 Task: Look for products in the category "Superfoods" from Bulletproof only.
Action: Mouse moved to (242, 111)
Screenshot: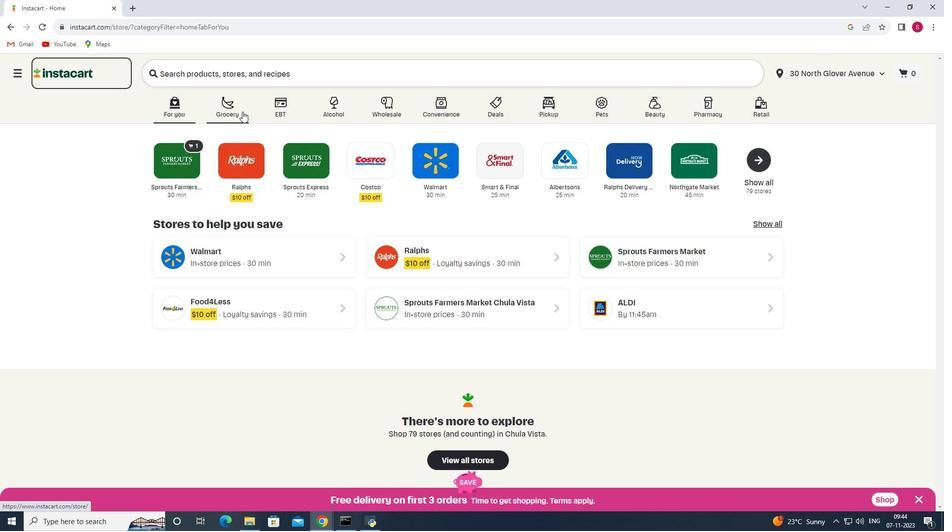 
Action: Mouse pressed left at (242, 111)
Screenshot: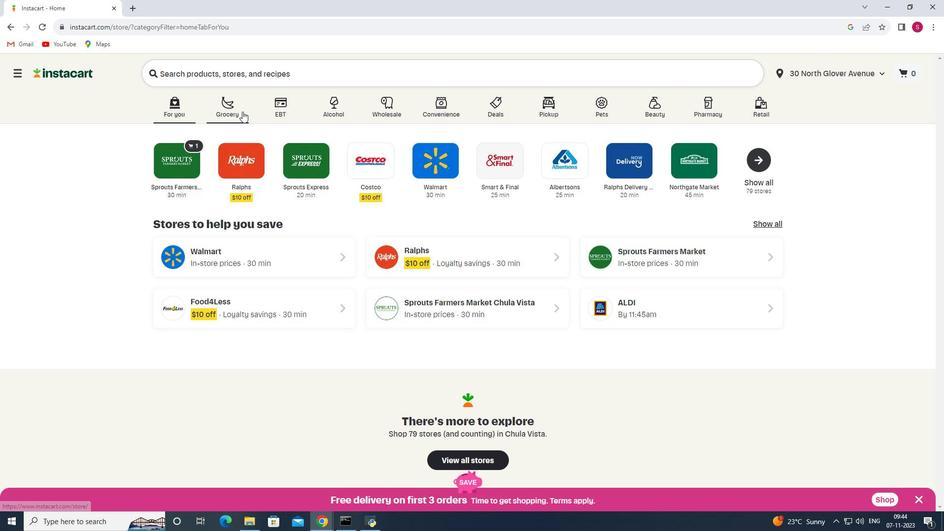 
Action: Mouse moved to (228, 276)
Screenshot: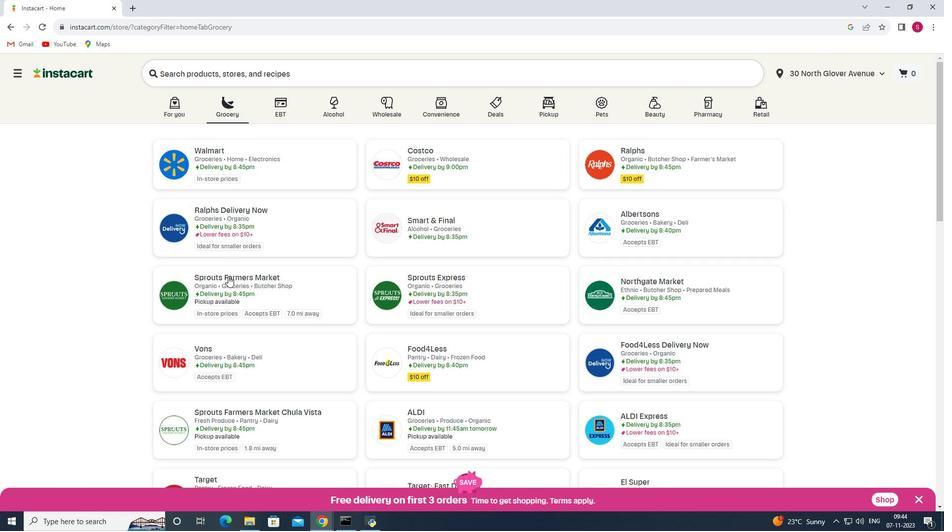 
Action: Mouse pressed left at (228, 276)
Screenshot: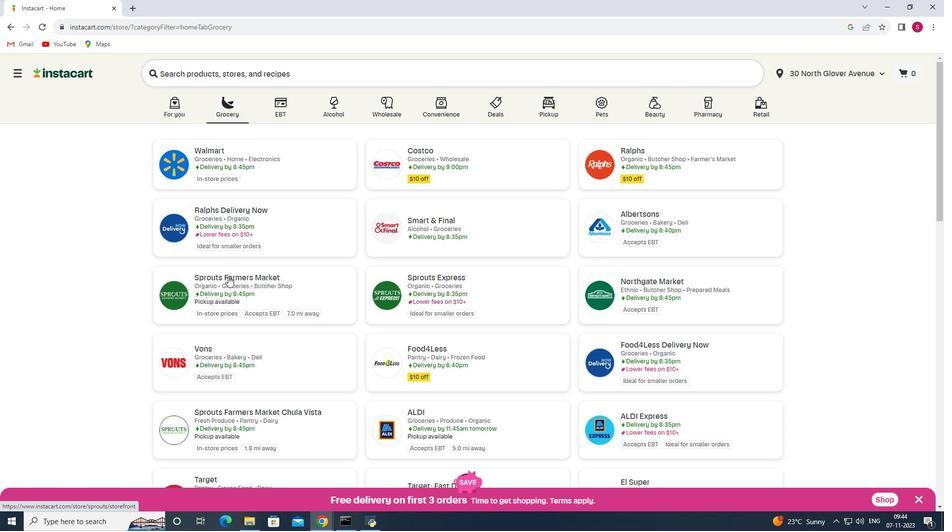 
Action: Mouse moved to (63, 317)
Screenshot: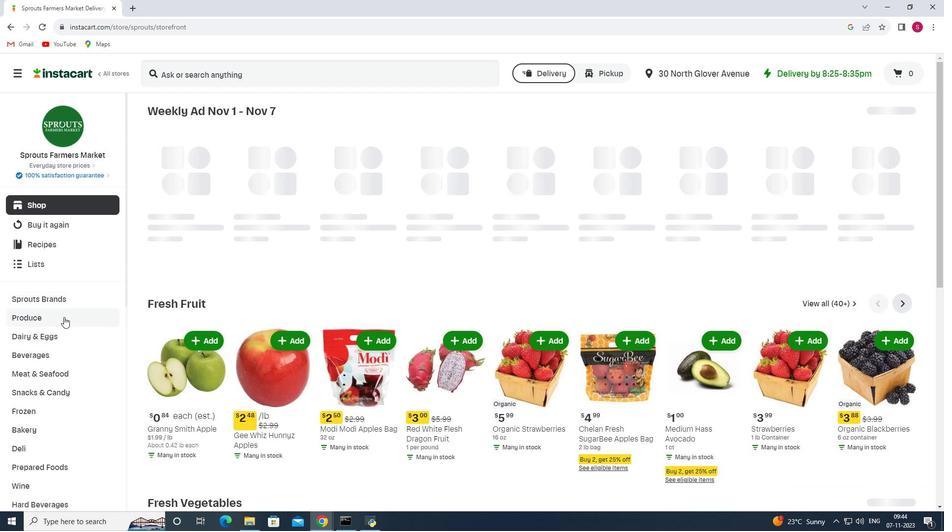 
Action: Mouse scrolled (63, 316) with delta (0, 0)
Screenshot: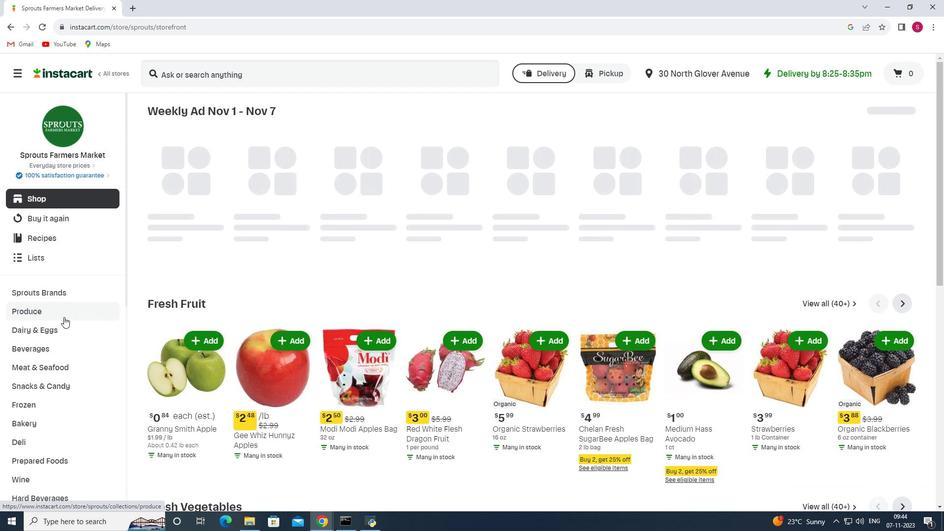 
Action: Mouse scrolled (63, 316) with delta (0, 0)
Screenshot: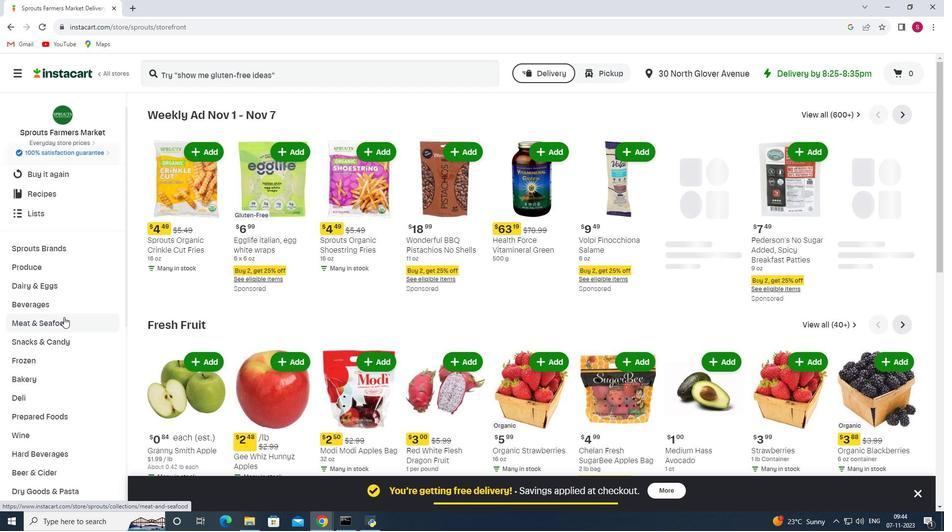 
Action: Mouse scrolled (63, 316) with delta (0, 0)
Screenshot: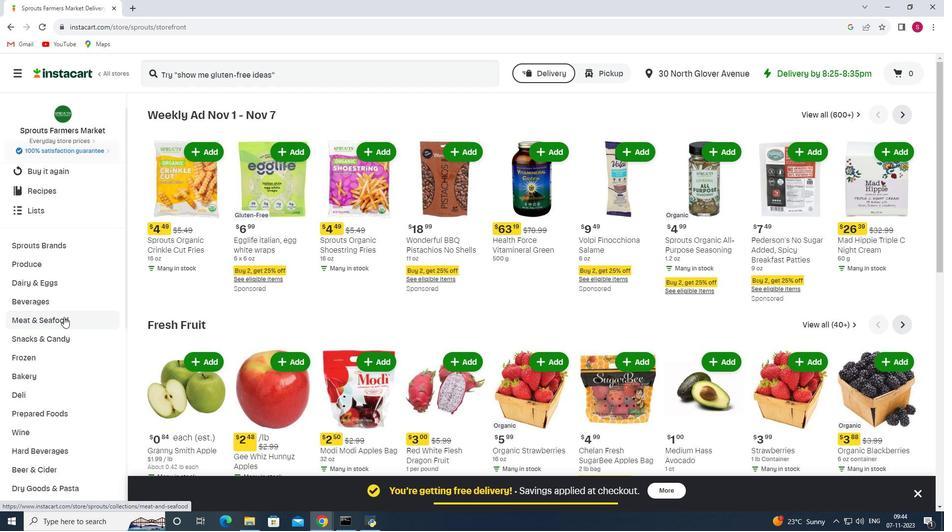 
Action: Mouse scrolled (63, 316) with delta (0, 0)
Screenshot: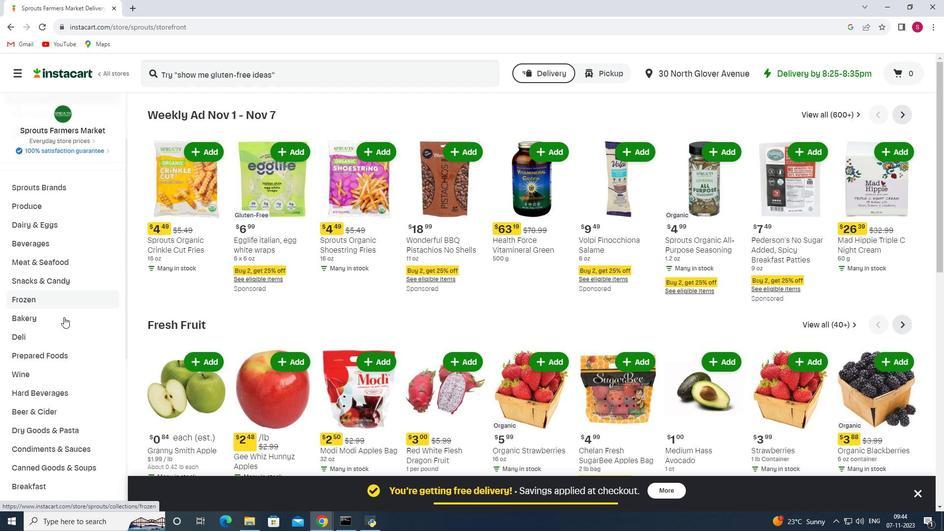 
Action: Mouse scrolled (63, 316) with delta (0, 0)
Screenshot: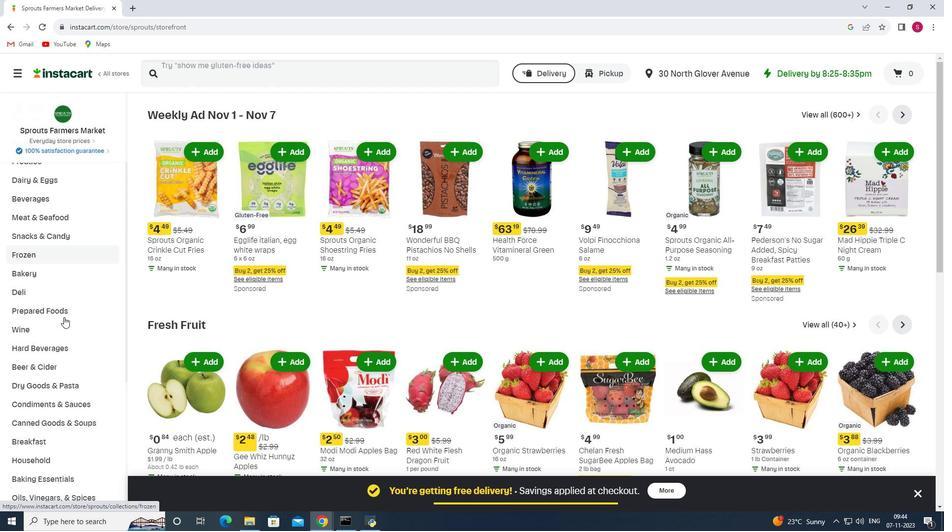 
Action: Mouse scrolled (63, 316) with delta (0, 0)
Screenshot: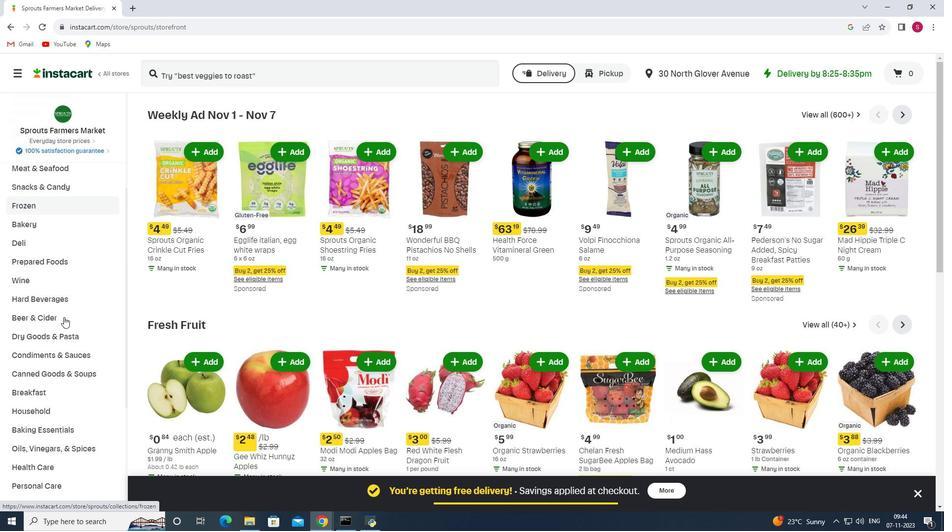 
Action: Mouse moved to (33, 363)
Screenshot: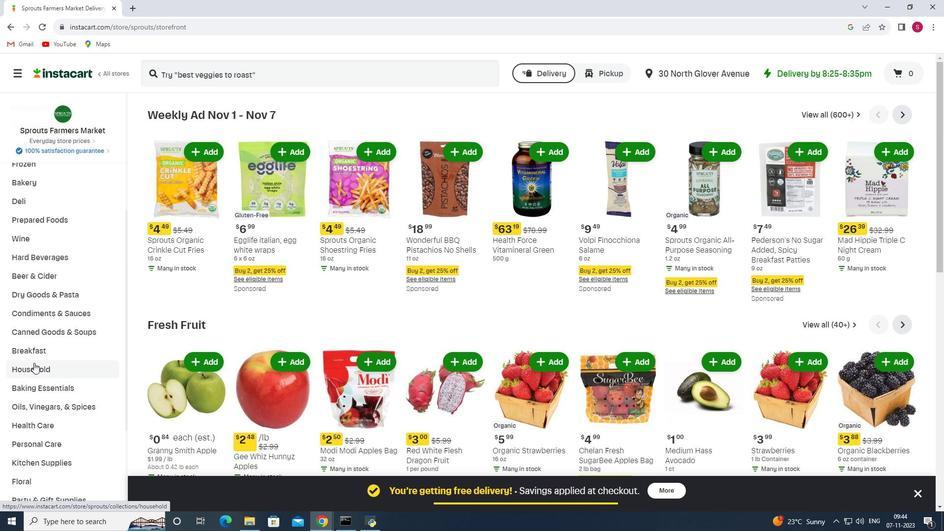 
Action: Mouse scrolled (33, 362) with delta (0, 0)
Screenshot: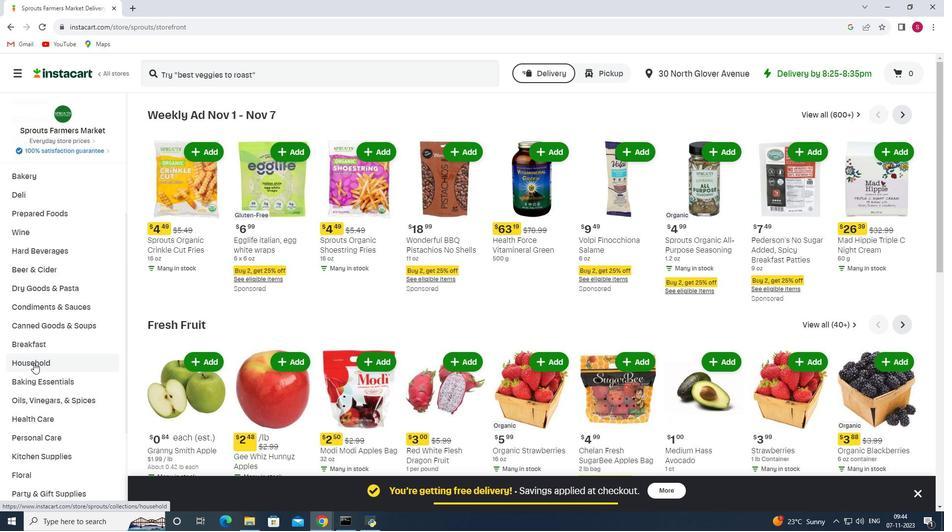 
Action: Mouse moved to (32, 371)
Screenshot: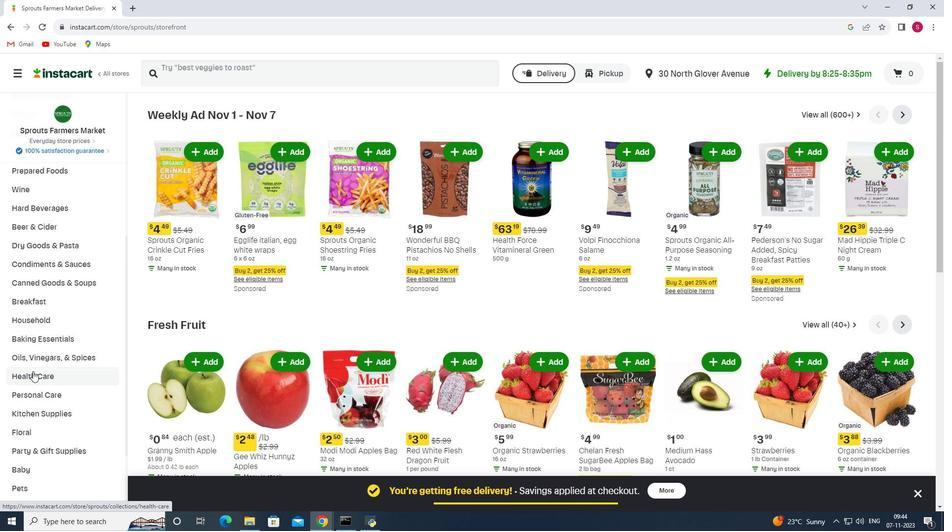 
Action: Mouse pressed left at (32, 371)
Screenshot: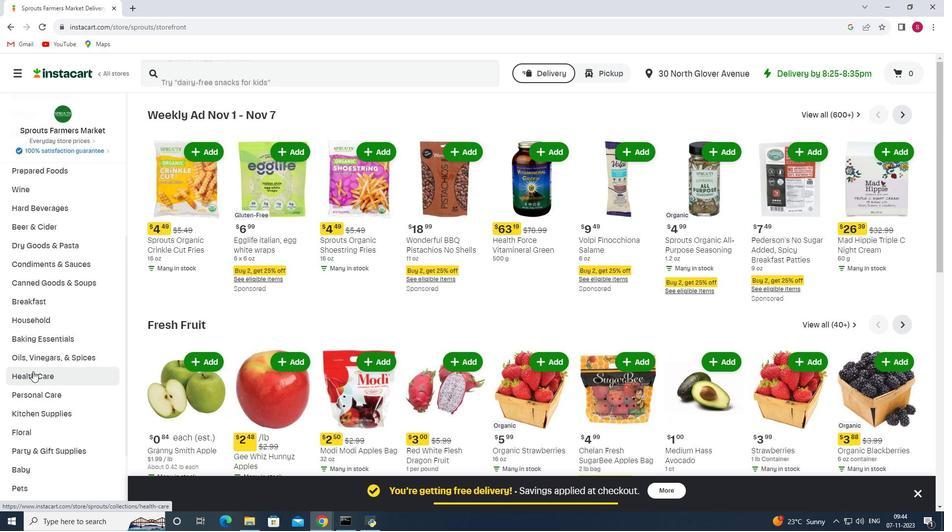 
Action: Mouse moved to (360, 136)
Screenshot: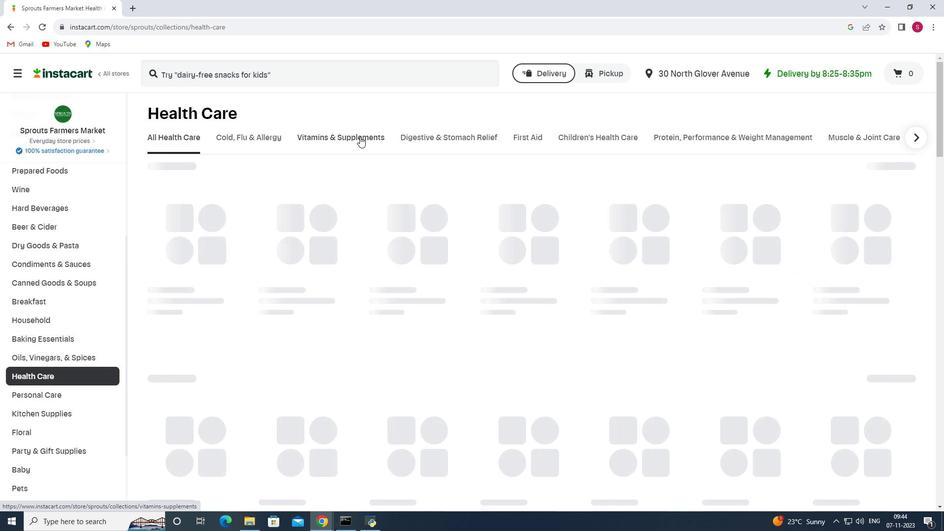 
Action: Mouse pressed left at (360, 136)
Screenshot: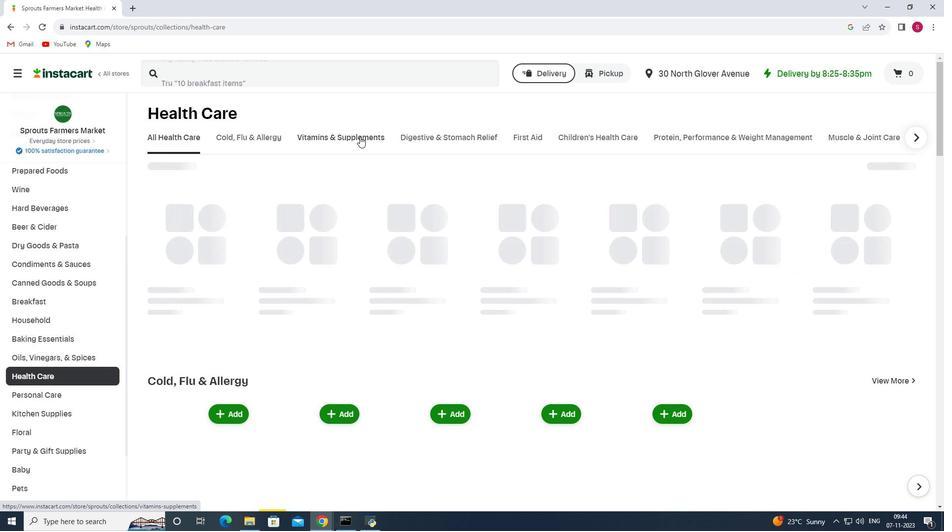 
Action: Mouse moved to (385, 177)
Screenshot: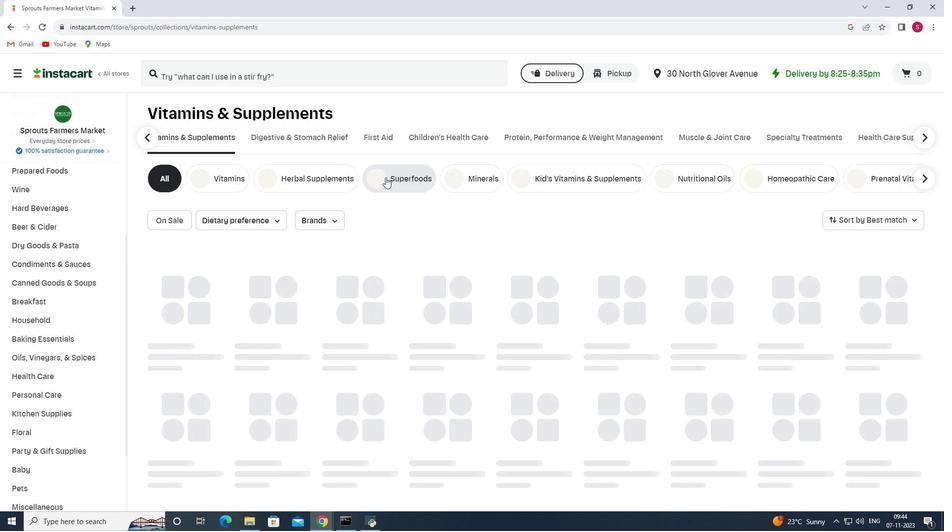 
Action: Mouse pressed left at (385, 177)
Screenshot: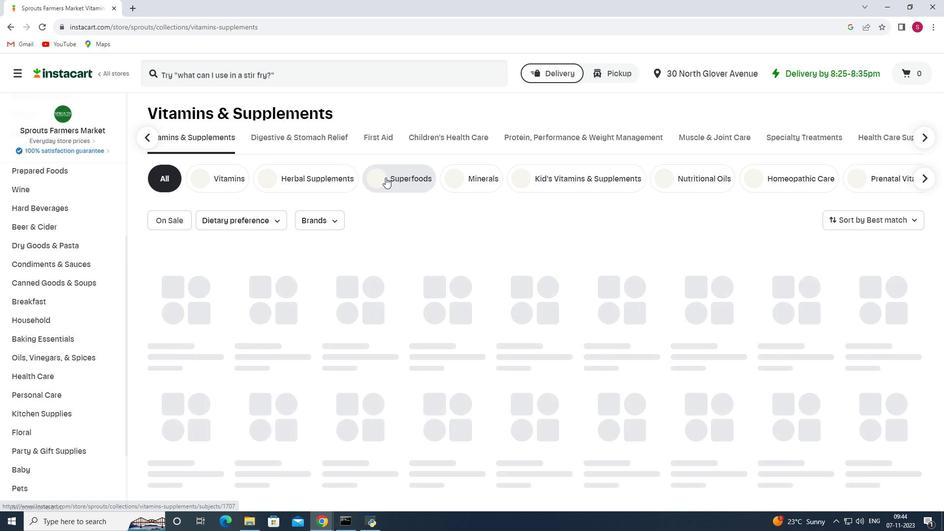 
Action: Mouse moved to (335, 215)
Screenshot: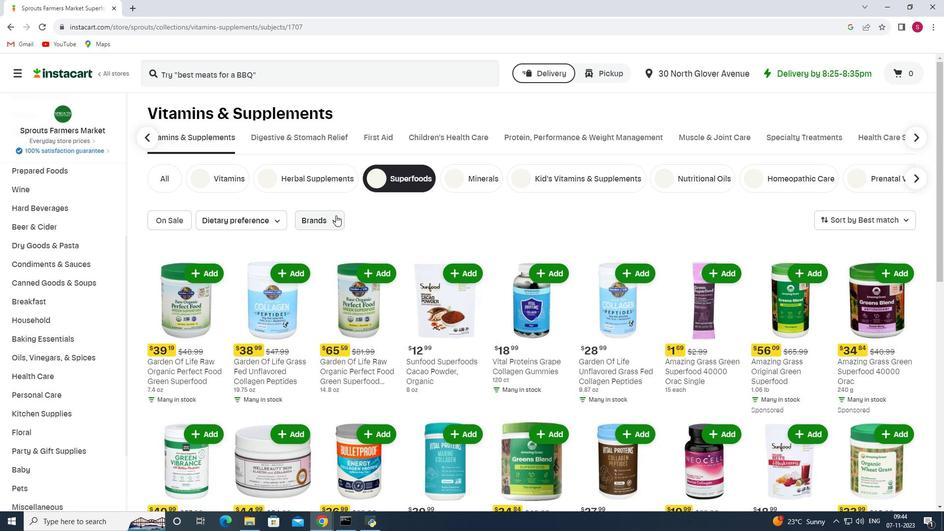 
Action: Mouse pressed left at (335, 215)
Screenshot: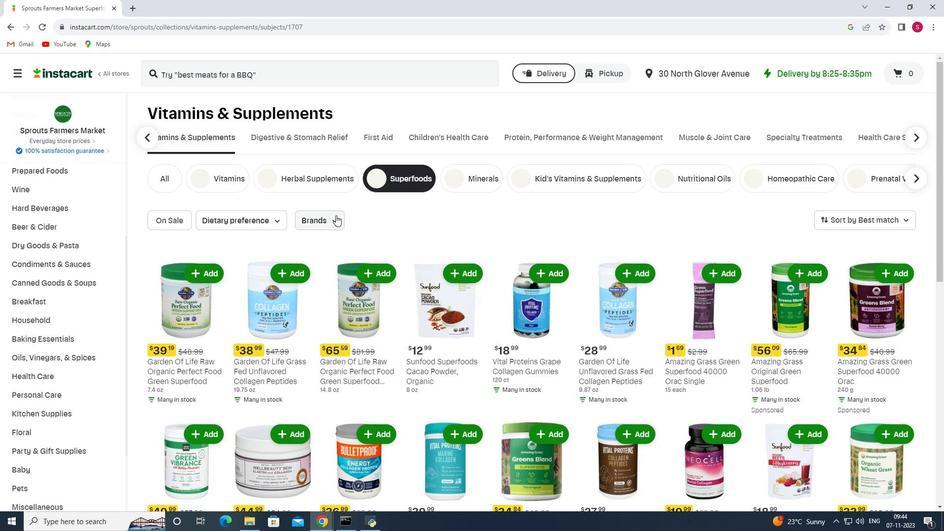 
Action: Mouse moved to (338, 254)
Screenshot: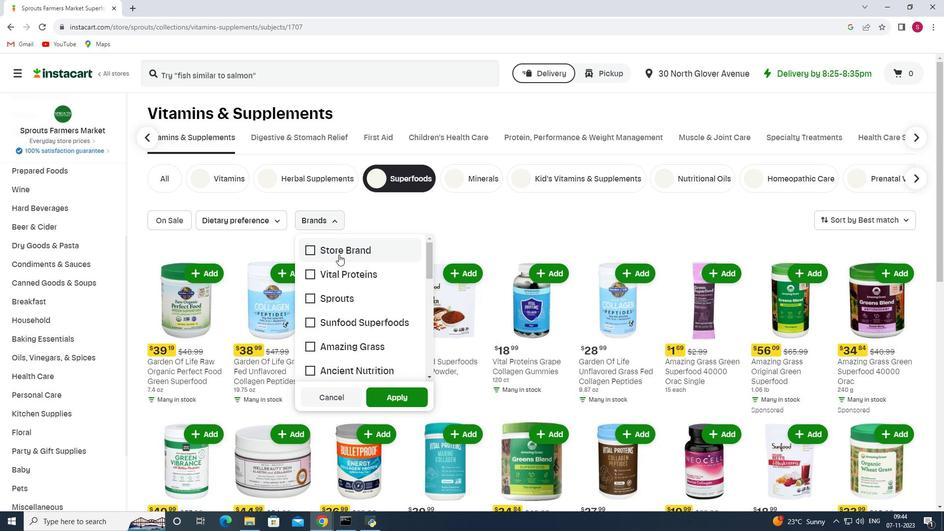 
Action: Mouse scrolled (338, 254) with delta (0, 0)
Screenshot: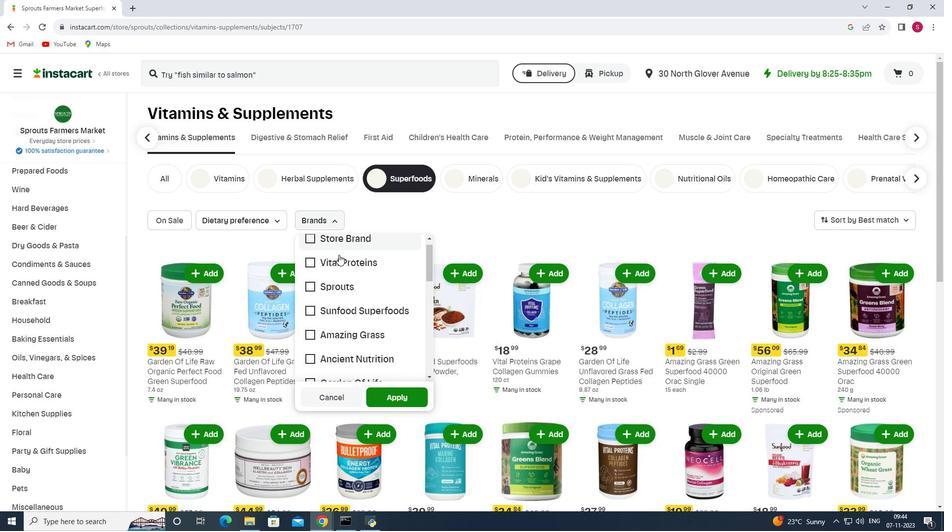 
Action: Mouse scrolled (338, 254) with delta (0, 0)
Screenshot: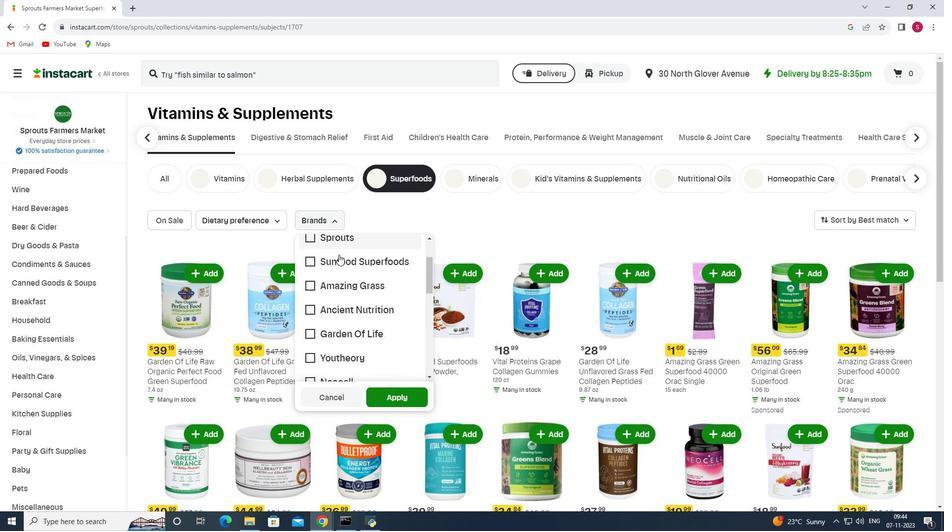 
Action: Mouse scrolled (338, 254) with delta (0, 0)
Screenshot: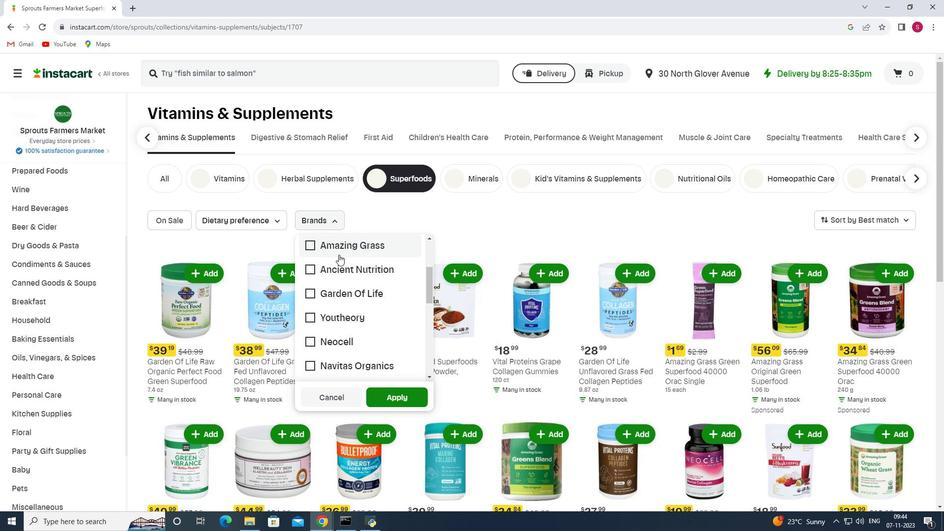 
Action: Mouse scrolled (338, 254) with delta (0, 0)
Screenshot: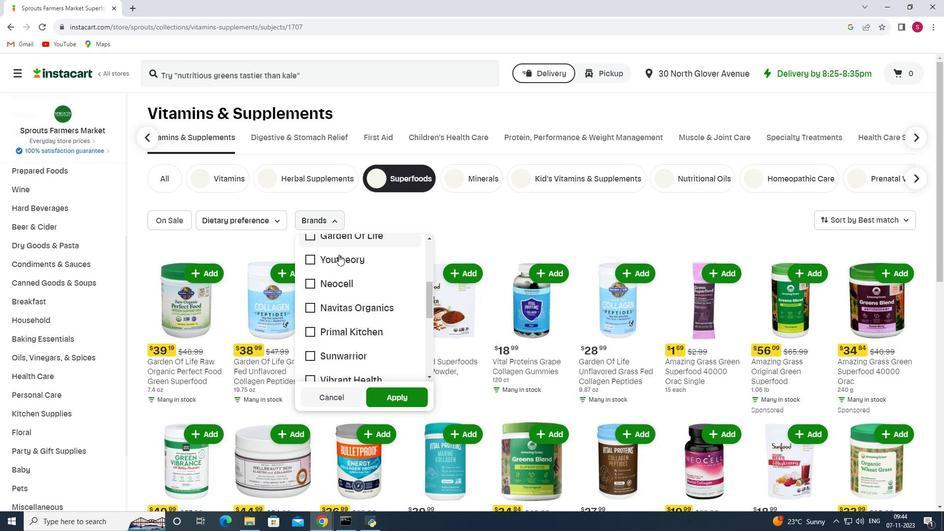 
Action: Mouse scrolled (338, 254) with delta (0, 0)
Screenshot: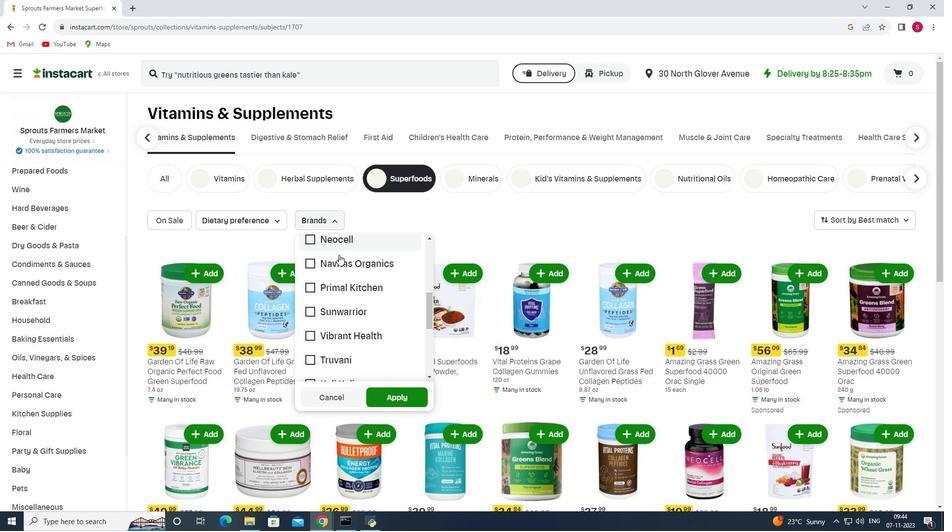 
Action: Mouse scrolled (338, 254) with delta (0, 0)
Screenshot: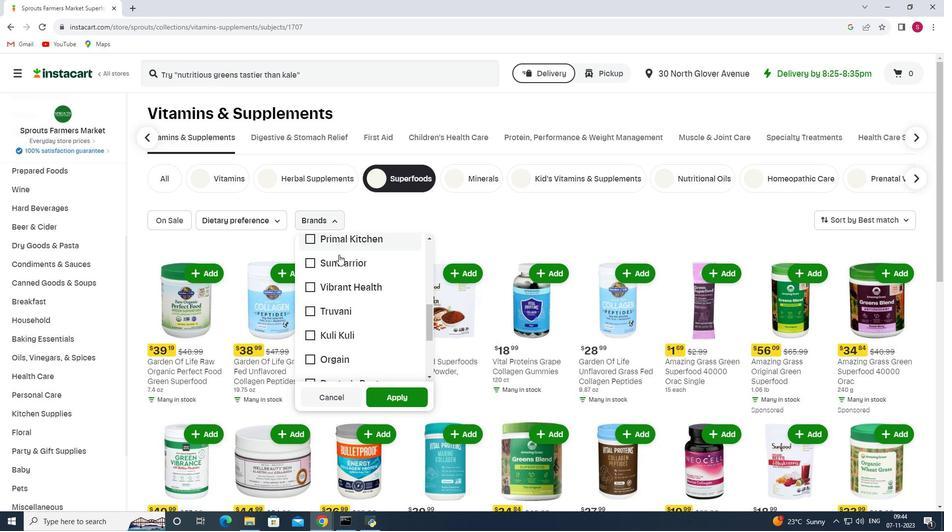 
Action: Mouse scrolled (338, 254) with delta (0, 0)
Screenshot: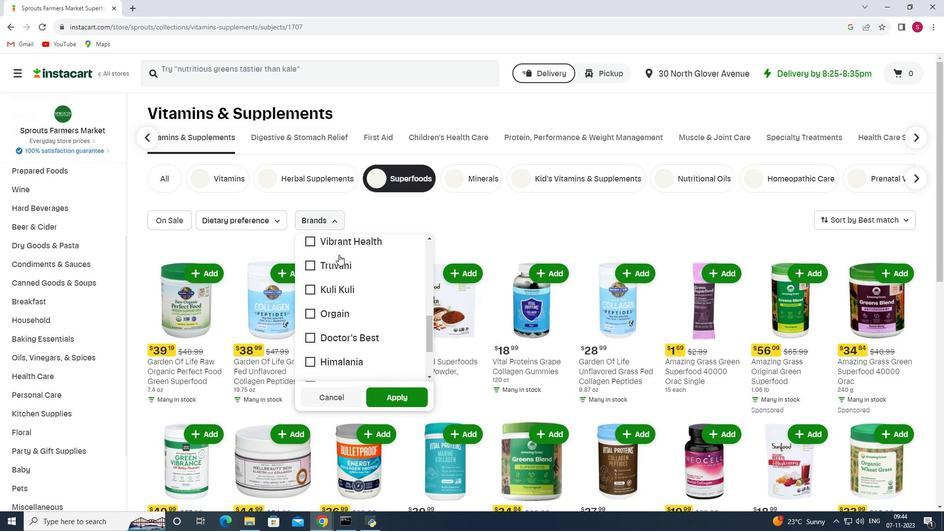 
Action: Mouse scrolled (338, 254) with delta (0, 0)
Screenshot: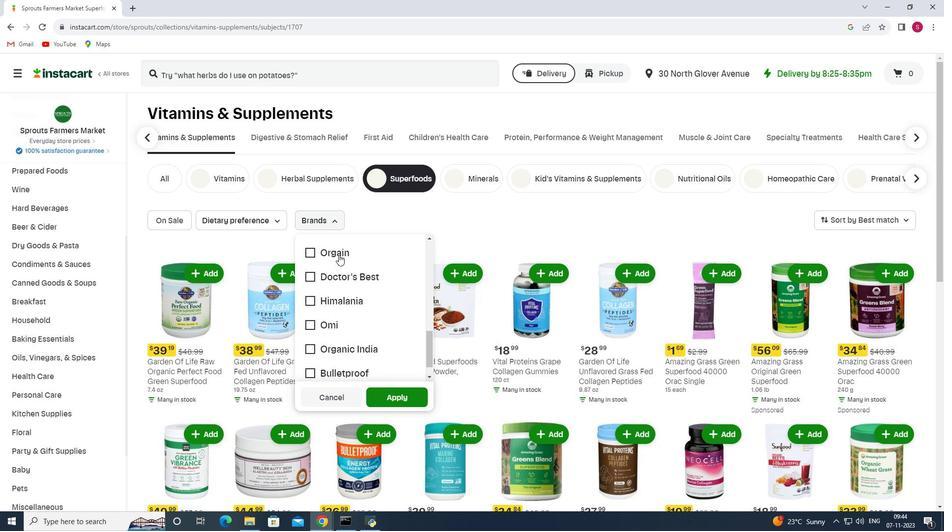 
Action: Mouse scrolled (338, 254) with delta (0, 0)
Screenshot: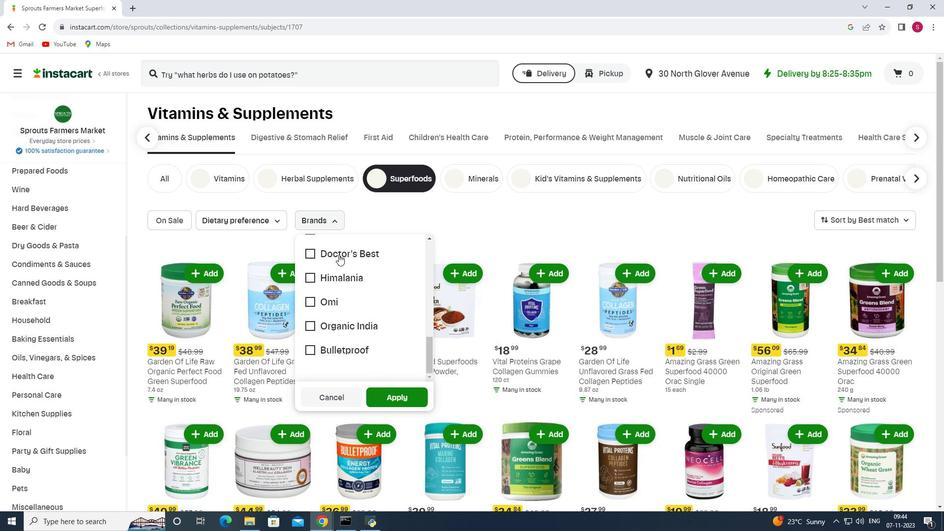 
Action: Mouse moved to (306, 352)
Screenshot: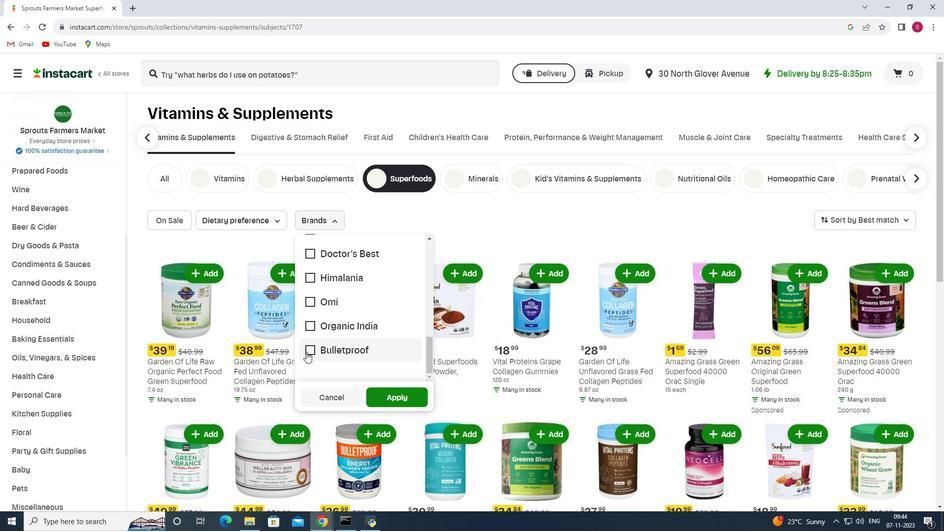 
Action: Mouse pressed left at (306, 352)
Screenshot: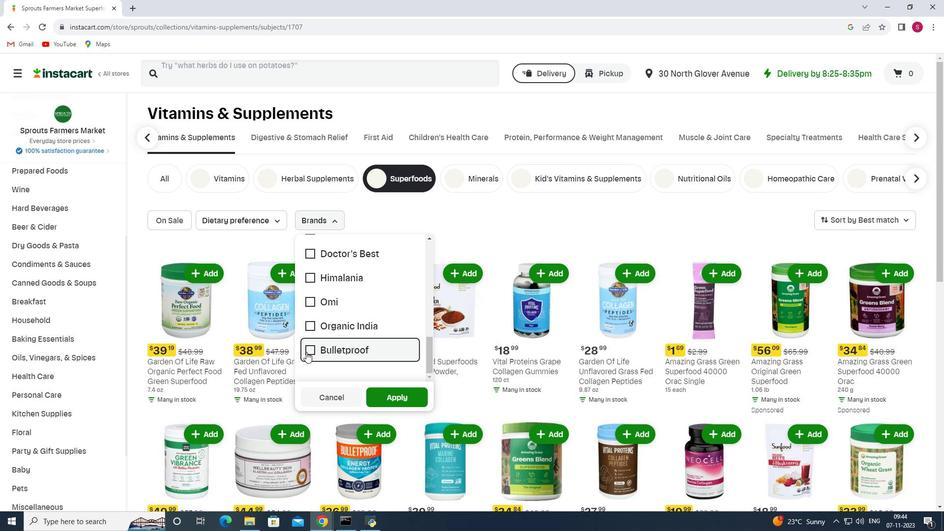 
Action: Mouse moved to (380, 395)
Screenshot: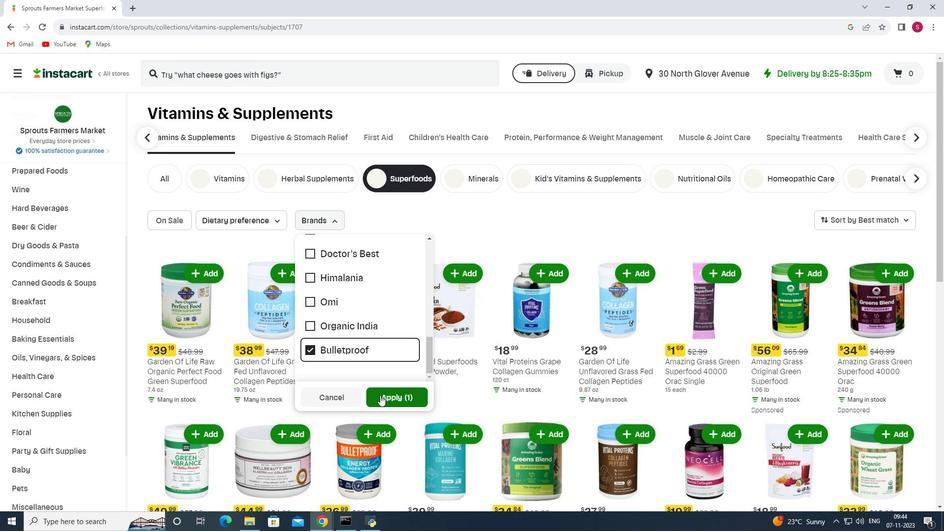 
Action: Mouse pressed left at (380, 395)
Screenshot: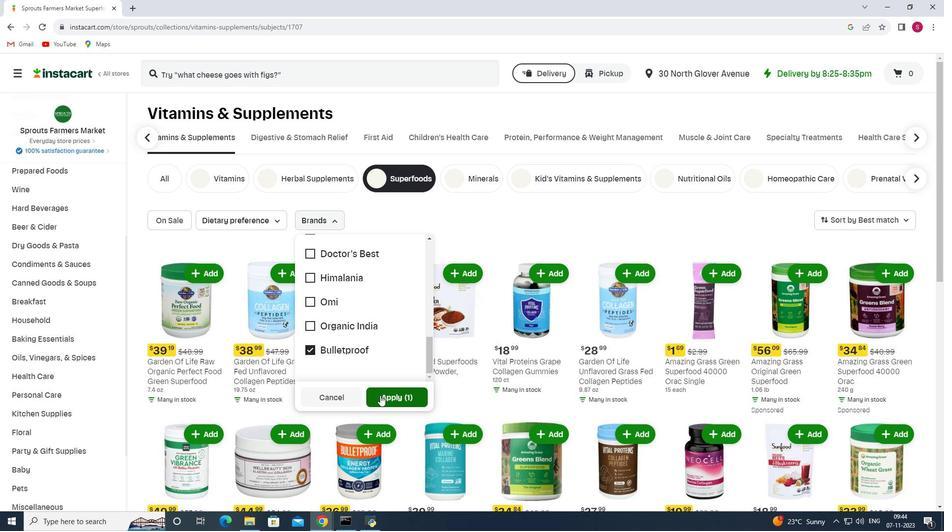 
